Task: Create Card Company Values Discussion in Board Sales Pipeline Management to Workspace Financial Analysis and Planning. Create Card Natural Language Processing Review in Board Project Time Tracking to Workspace Financial Analysis and Planning. Create Card Diversity and Inclusion Training in Board Brand Messaging and Copywriting to Workspace Financial Analysis and Planning
Action: Mouse moved to (83, 305)
Screenshot: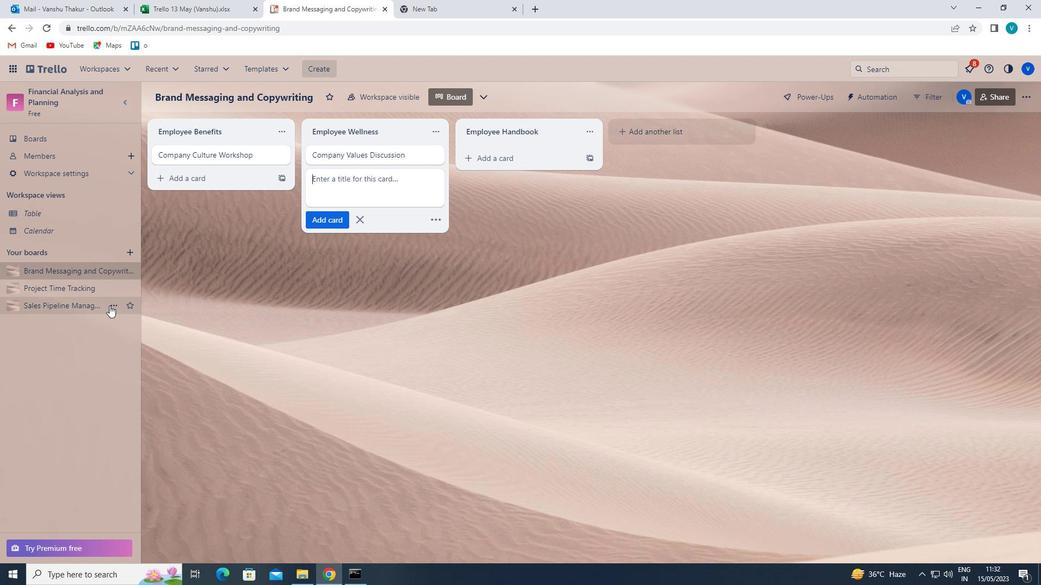 
Action: Mouse pressed left at (83, 305)
Screenshot: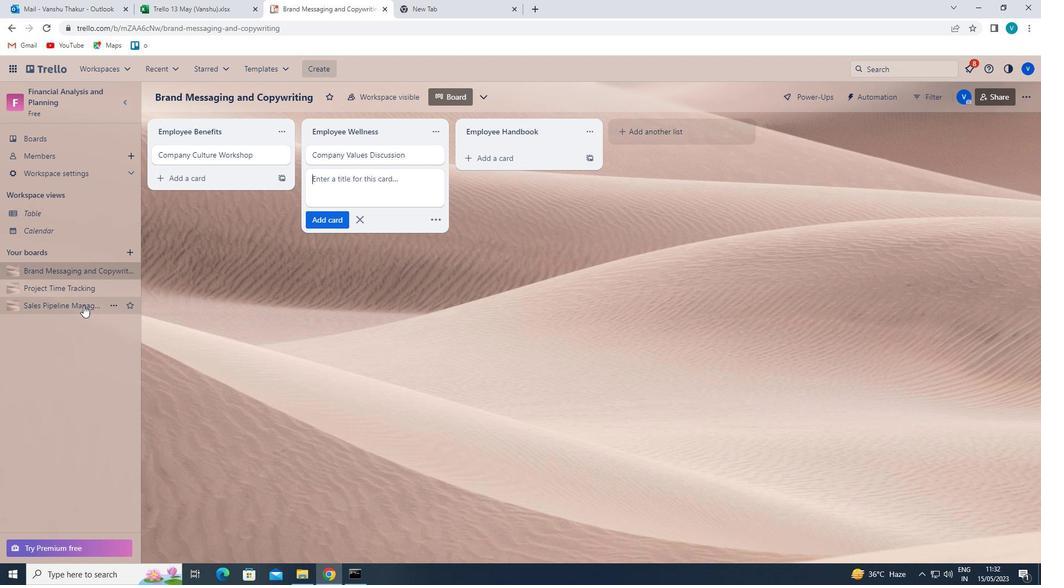
Action: Mouse moved to (480, 150)
Screenshot: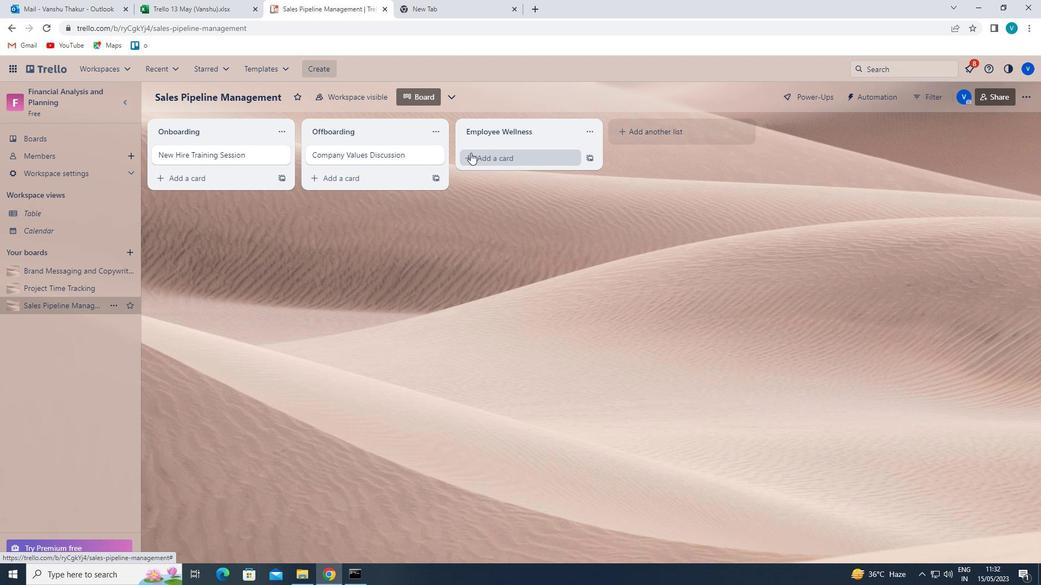 
Action: Mouse pressed left at (480, 150)
Screenshot: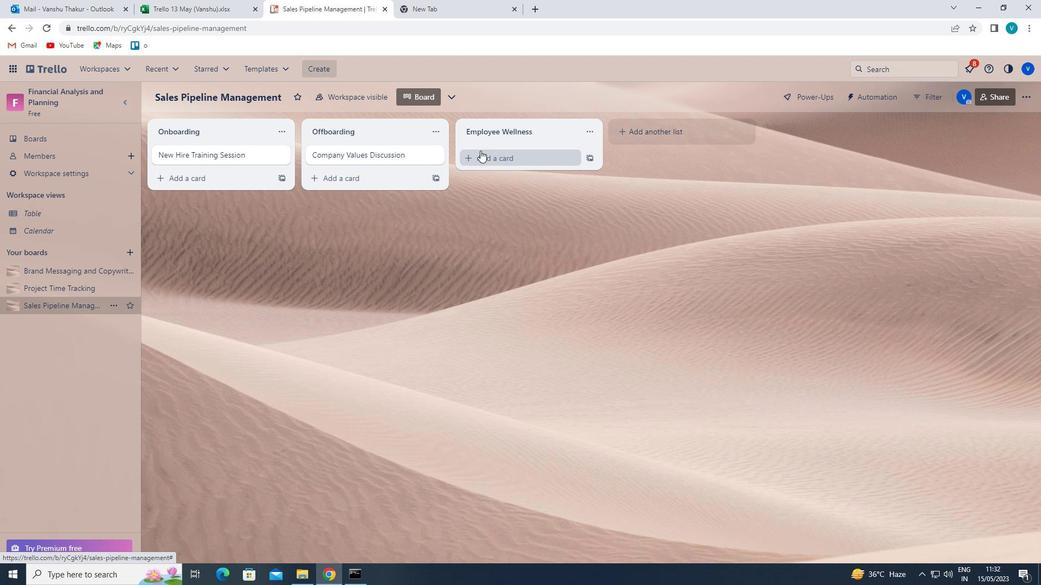 
Action: Mouse moved to (480, 150)
Screenshot: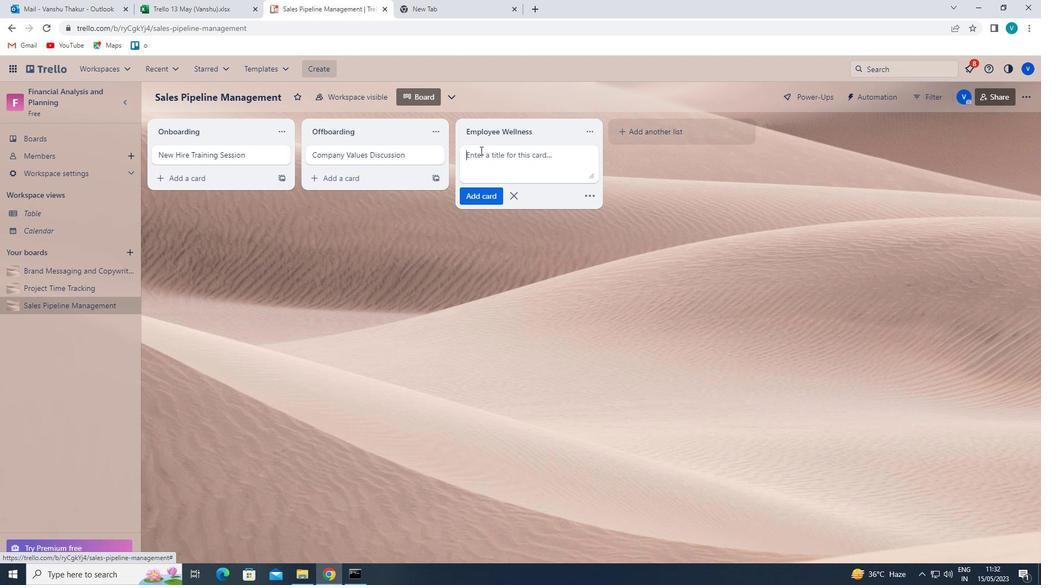 
Action: Key pressed <Key.shift>COMPANY<Key.space><Key.shift>VALUES<Key.space><Key.shift>DIASC<Key.backspace><Key.backspace><Key.backspace>SCUSSION<Key.enter>
Screenshot: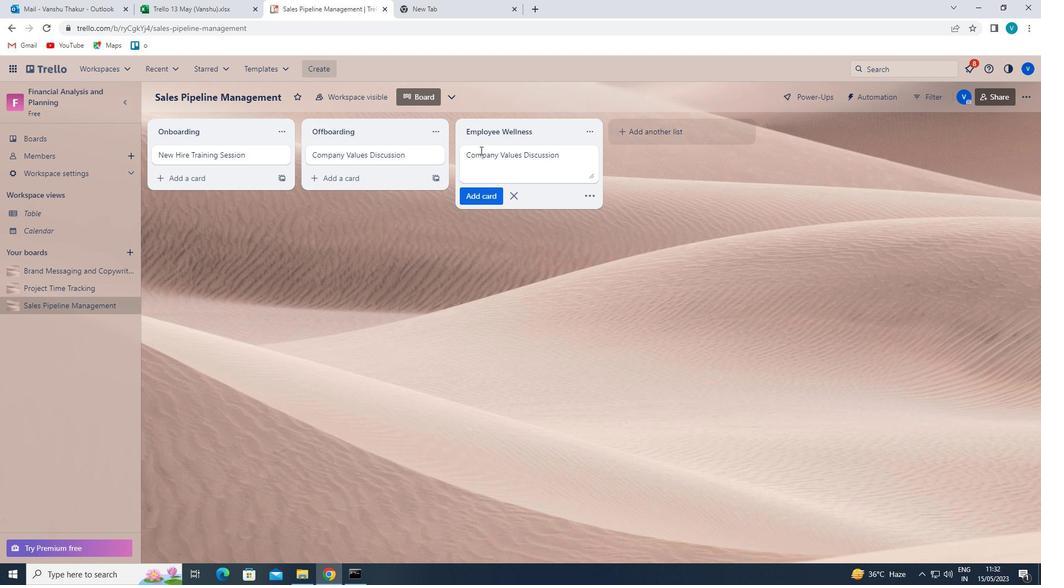 
Action: Mouse moved to (79, 283)
Screenshot: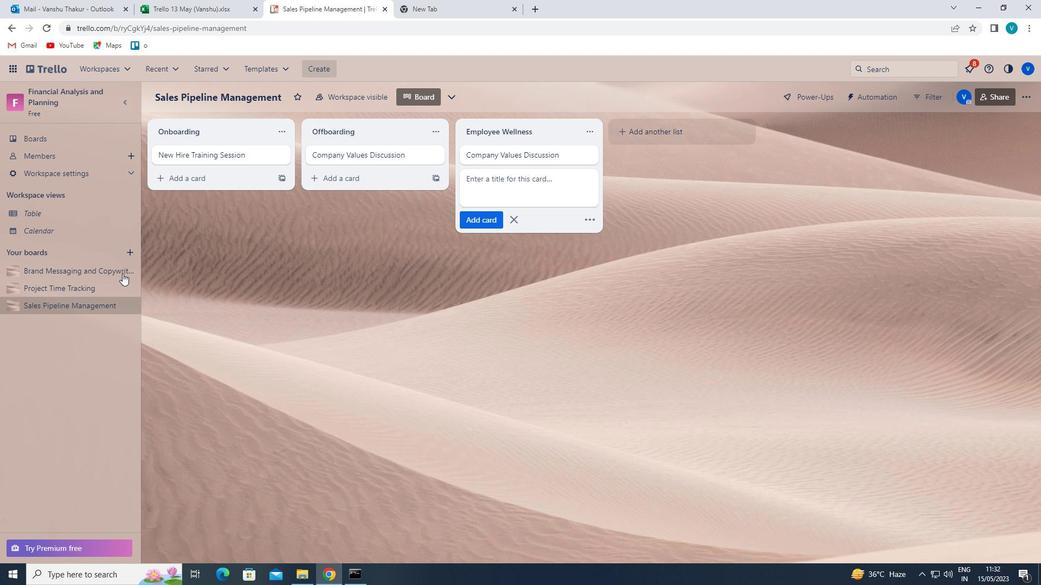 
Action: Mouse pressed left at (79, 283)
Screenshot: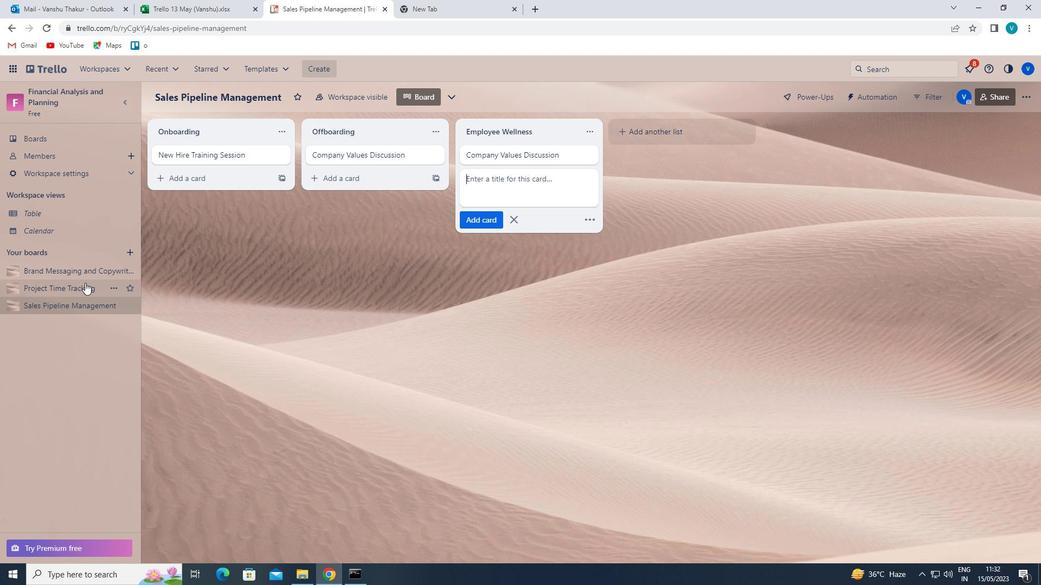 
Action: Mouse moved to (540, 162)
Screenshot: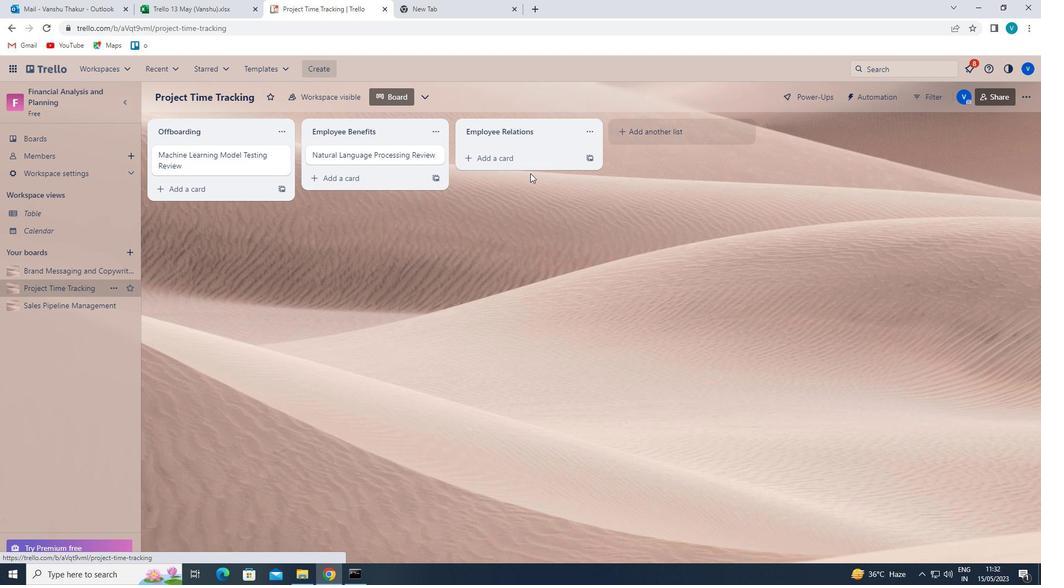 
Action: Mouse pressed left at (540, 162)
Screenshot: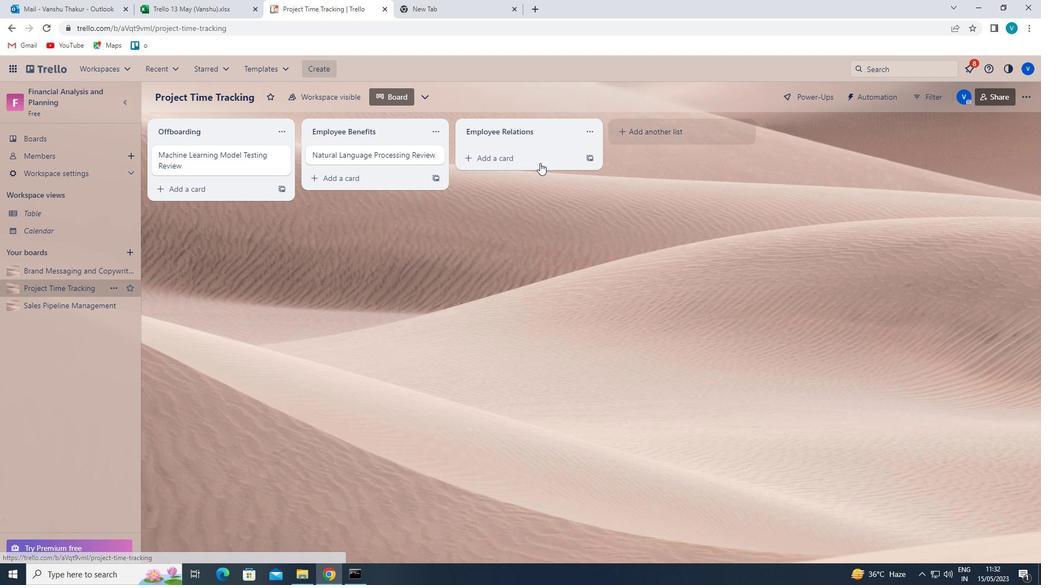 
Action: Mouse moved to (542, 162)
Screenshot: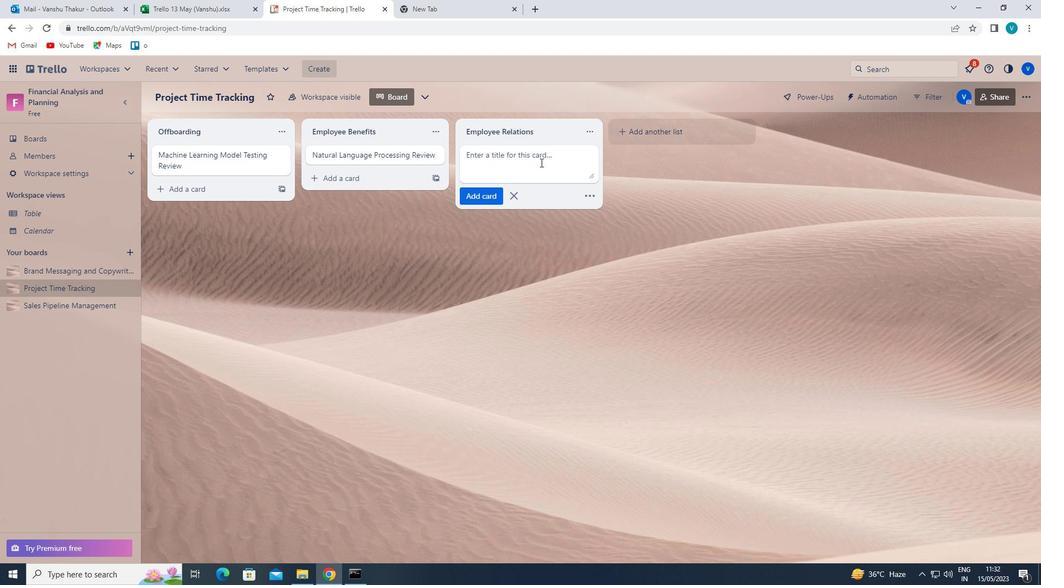 
Action: Key pressed <Key.shift>NATURAL<Key.space><Key.shift>LANGUAGE<Key.space><Key.shift>PROCESSING<Key.space><Key.shift>REVIEW<Key.enter>
Screenshot: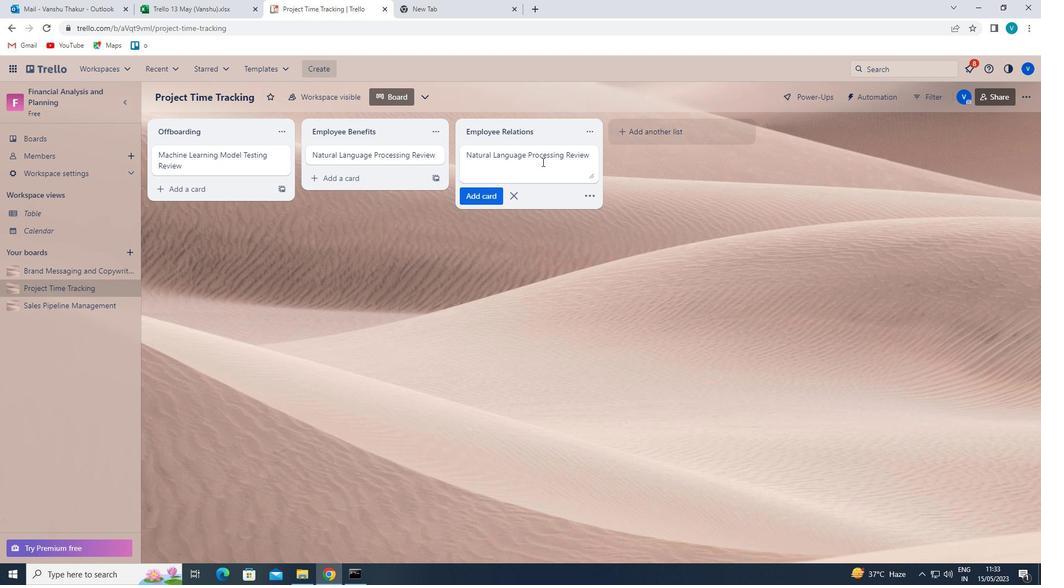 
Action: Mouse moved to (88, 266)
Screenshot: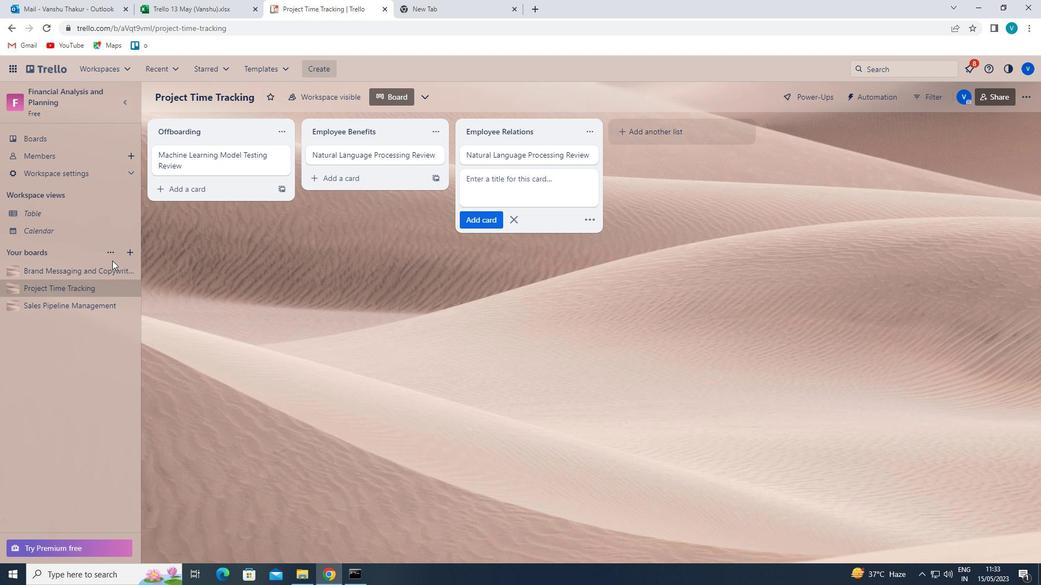 
Action: Mouse pressed left at (88, 266)
Screenshot: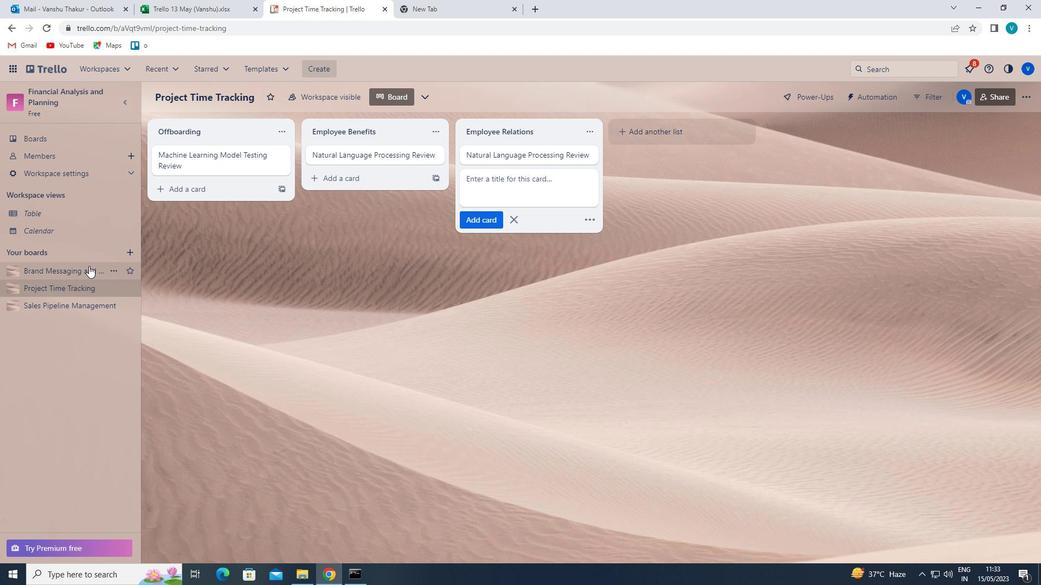 
Action: Mouse moved to (527, 158)
Screenshot: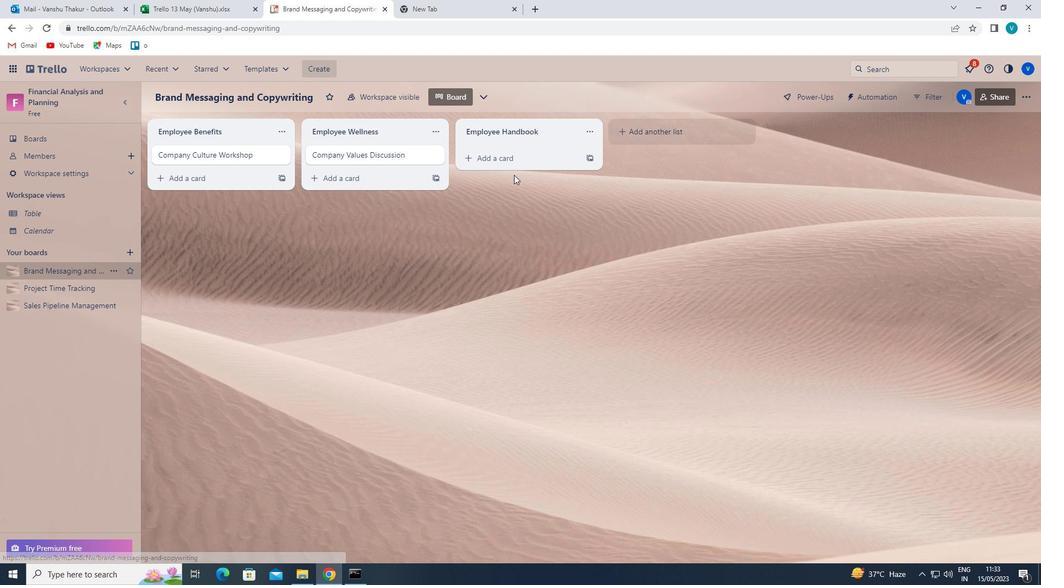 
Action: Mouse pressed left at (527, 158)
Screenshot: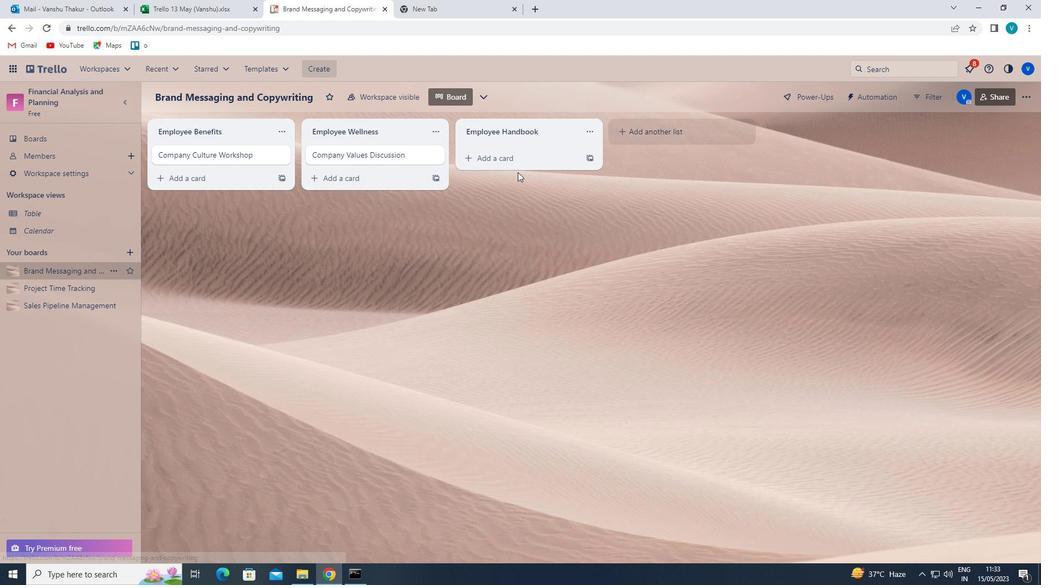 
Action: Key pressed <Key.shift>DIVERSITY<Key.space>AND<Key.space><Key.shift><Key.shift><Key.shift>INCLUSION<Key.space><Key.shift>TRAINING<Key.enter>
Screenshot: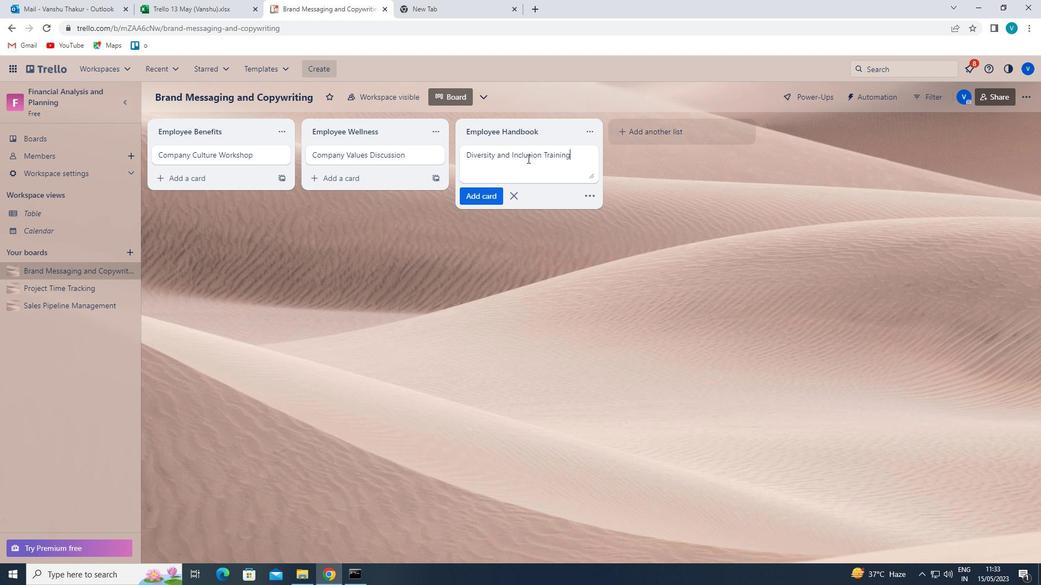 
